 Task: Apply theme shift in current slide.
Action: Mouse moved to (441, 92)
Screenshot: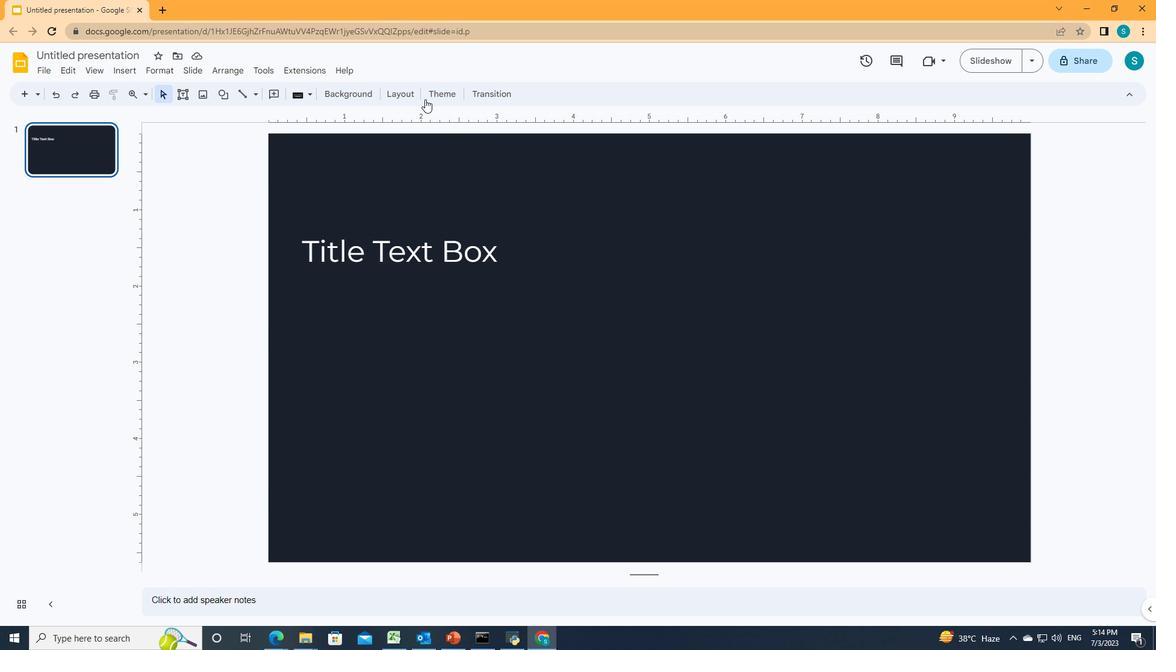 
Action: Mouse pressed left at (441, 92)
Screenshot: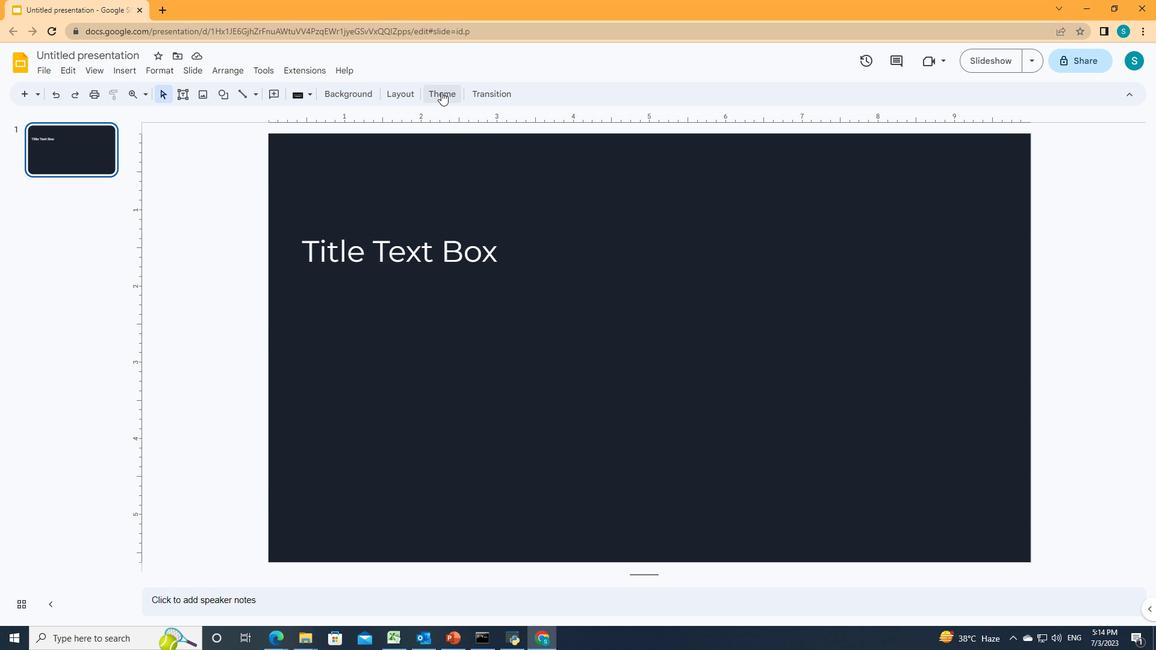 
Action: Mouse moved to (1081, 364)
Screenshot: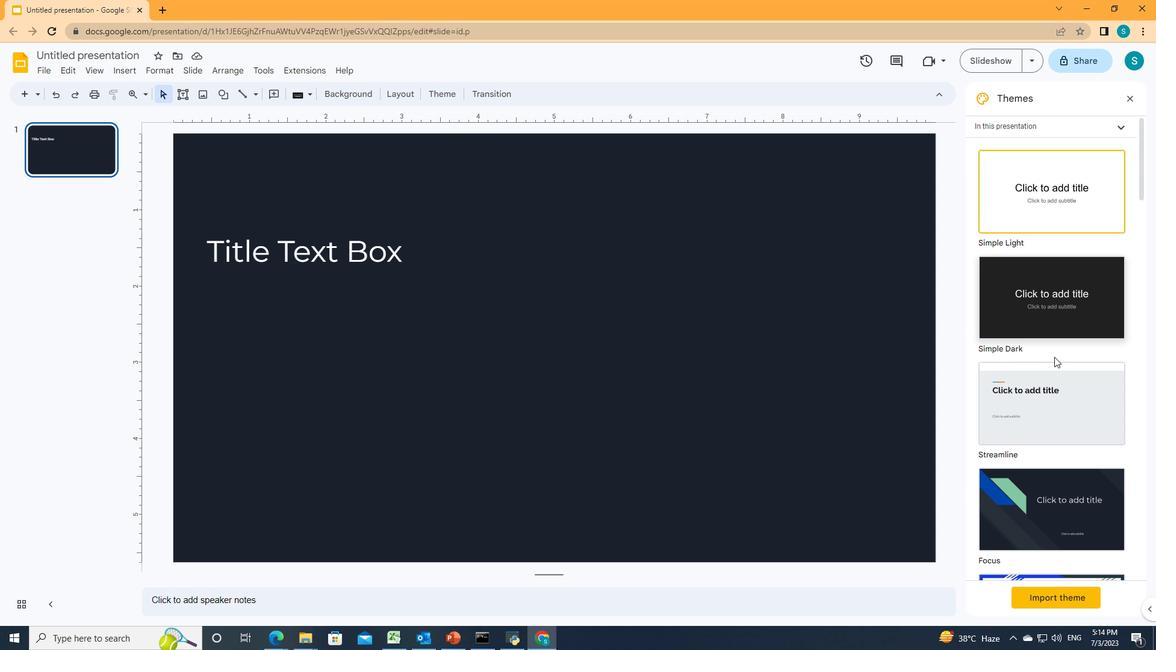 
Action: Mouse scrolled (1081, 364) with delta (0, 0)
Screenshot: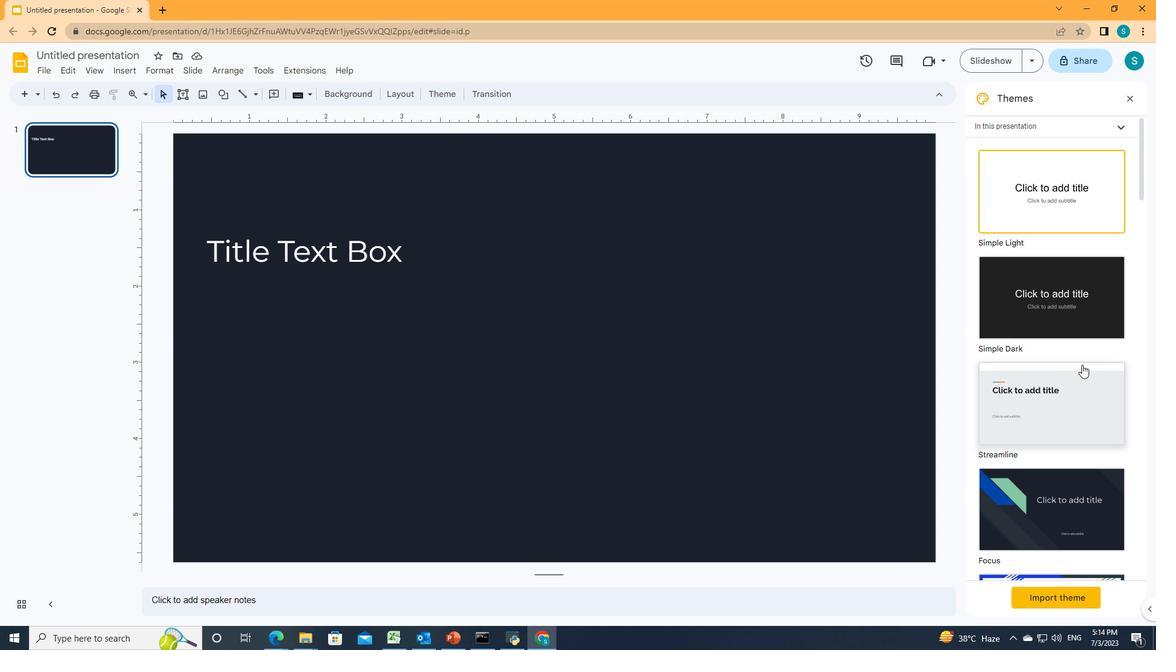 
Action: Mouse moved to (1081, 365)
Screenshot: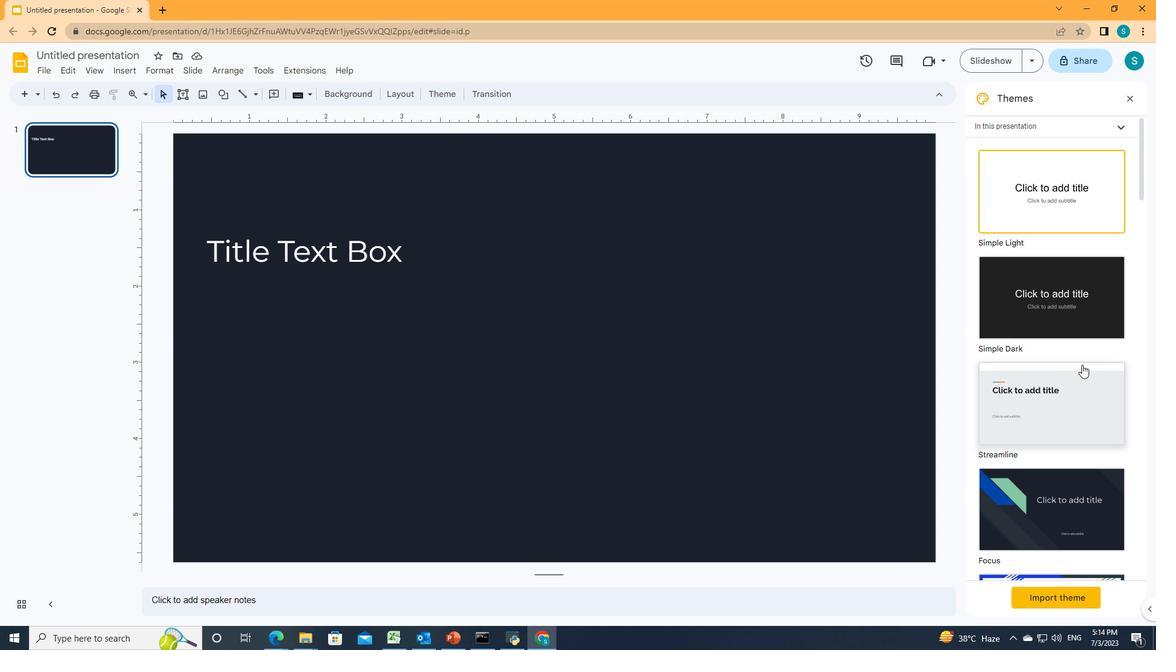 
Action: Mouse scrolled (1081, 364) with delta (0, 0)
Screenshot: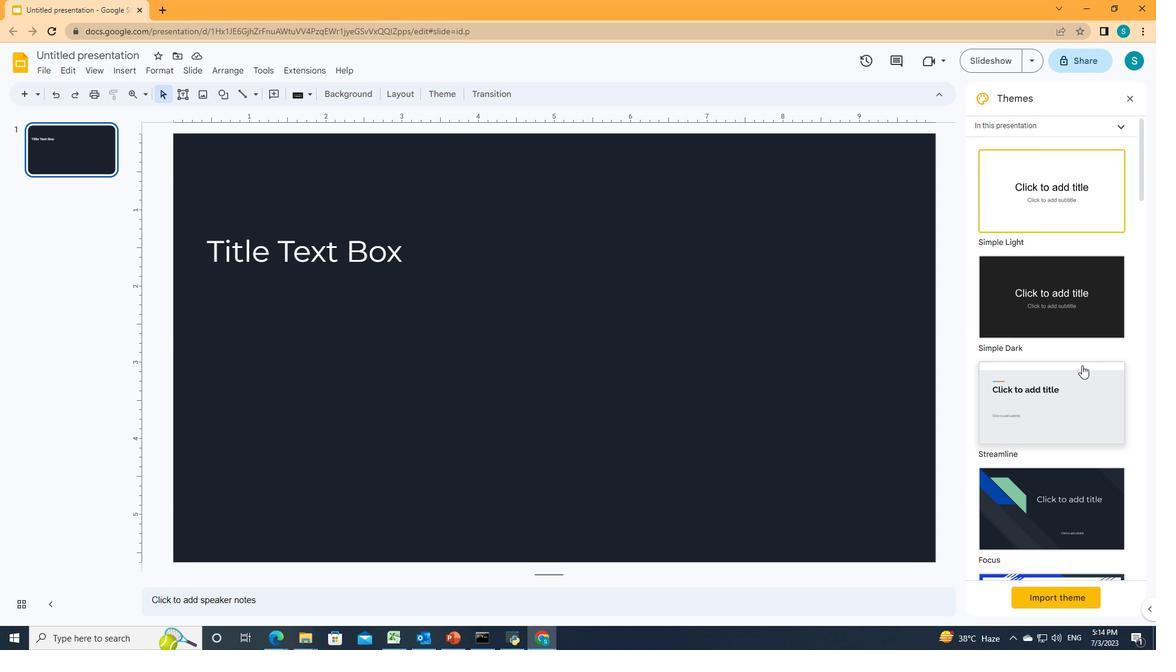 
Action: Mouse moved to (1081, 366)
Screenshot: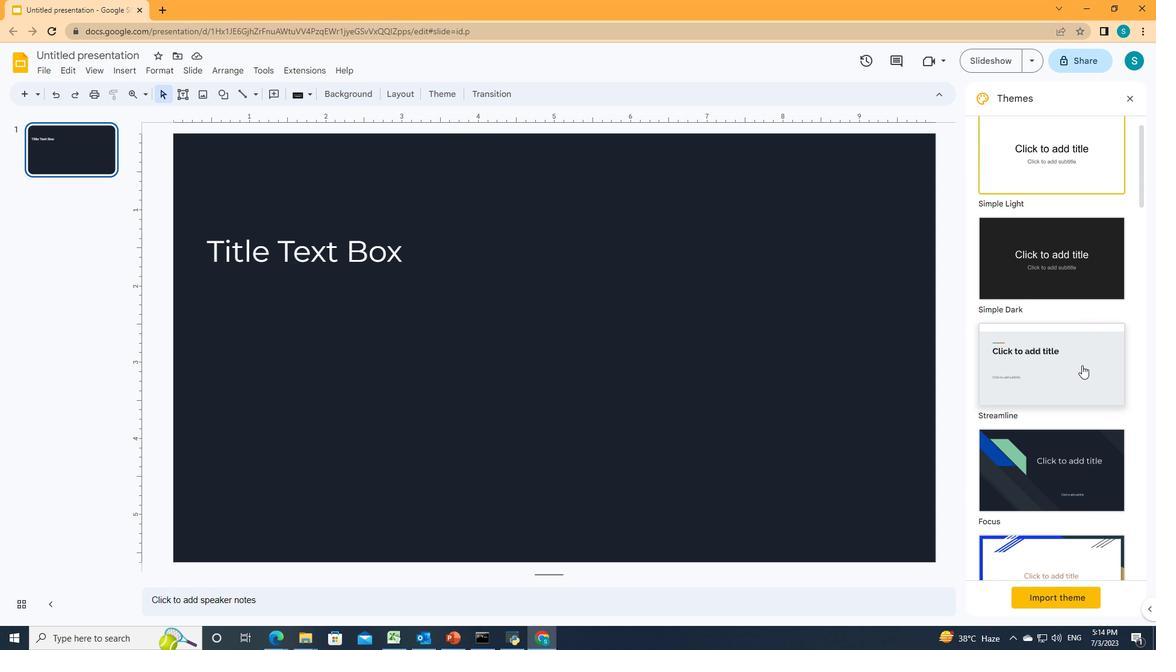 
Action: Mouse scrolled (1081, 365) with delta (0, 0)
Screenshot: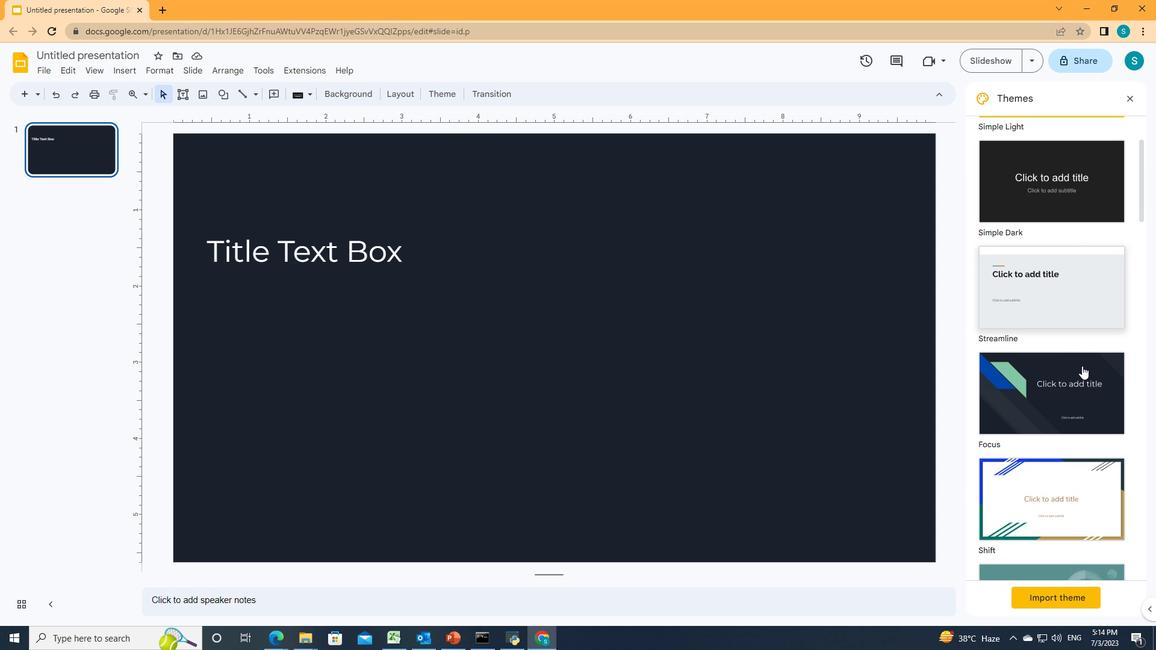 
Action: Mouse moved to (1067, 426)
Screenshot: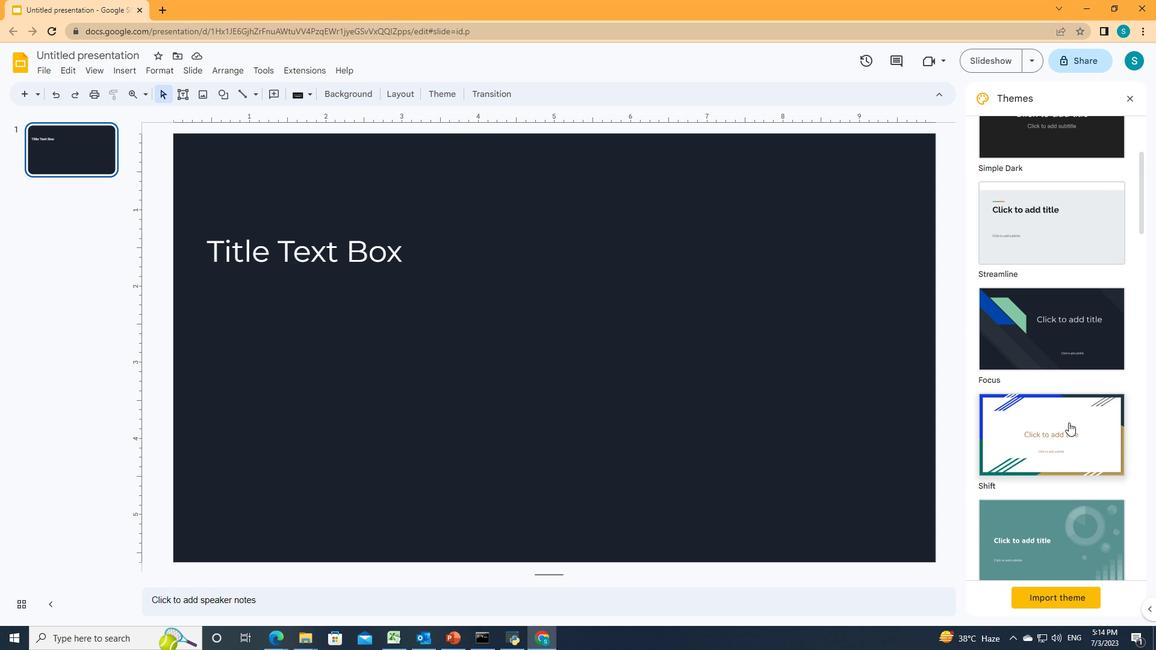 
Action: Mouse pressed left at (1067, 426)
Screenshot: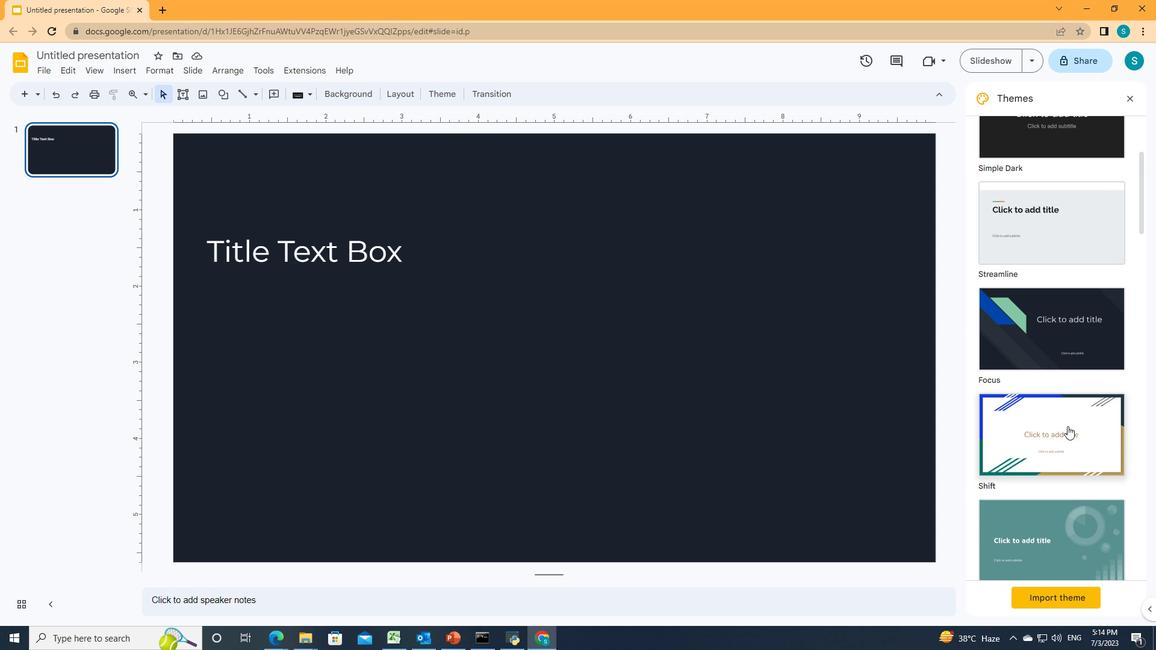 
Action: Mouse moved to (741, 428)
Screenshot: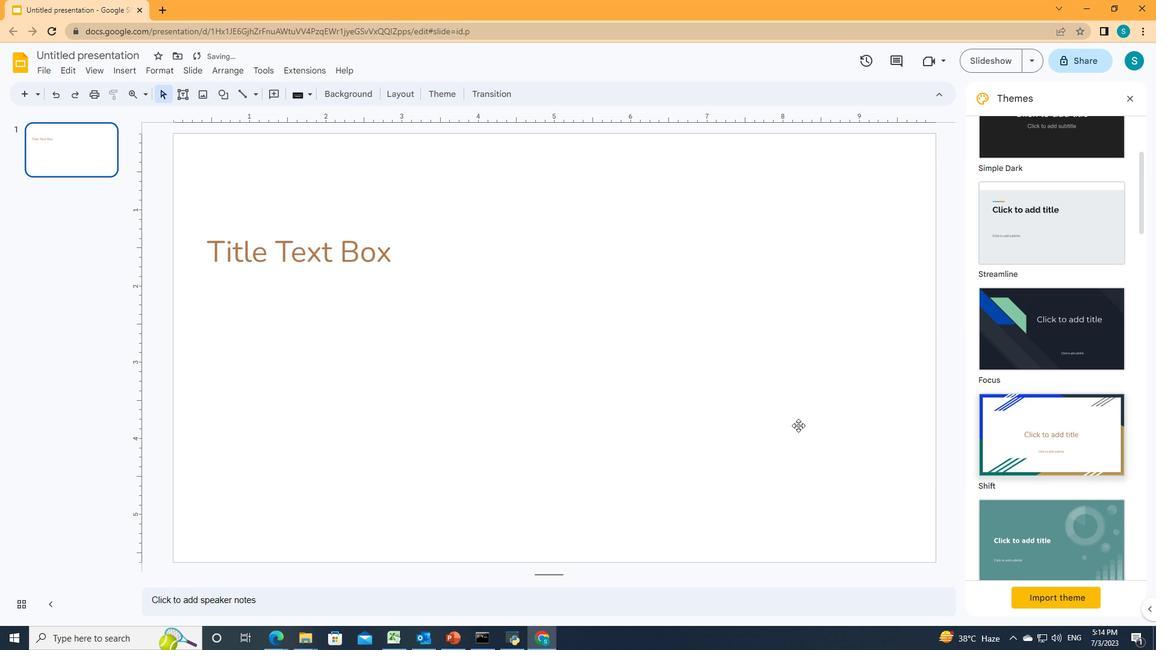 
